 Task: Create a Python program to calculate the volume of a tetrahedron.
Action: Mouse moved to (74, 3)
Screenshot: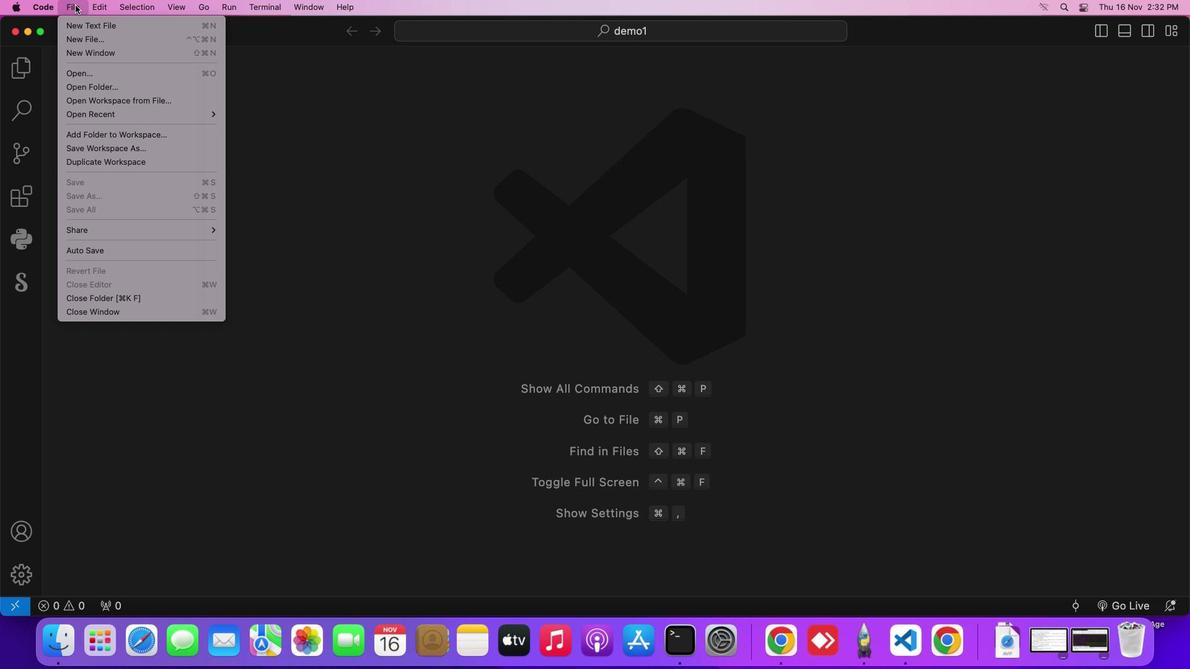 
Action: Mouse pressed left at (74, 3)
Screenshot: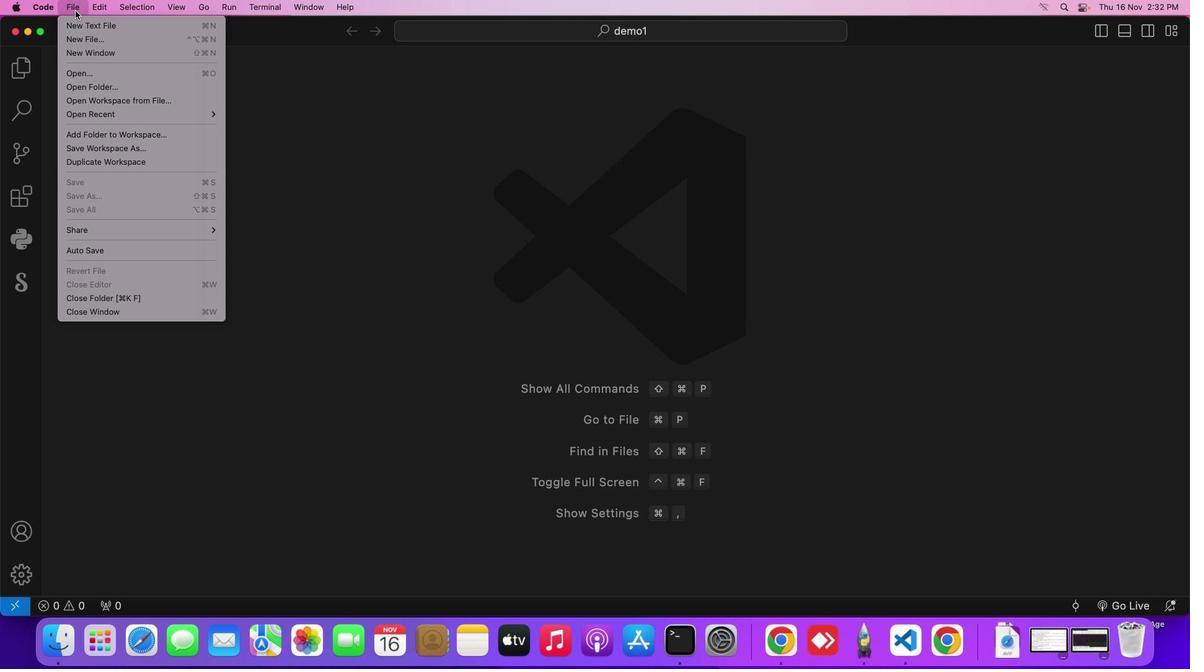 
Action: Mouse moved to (80, 22)
Screenshot: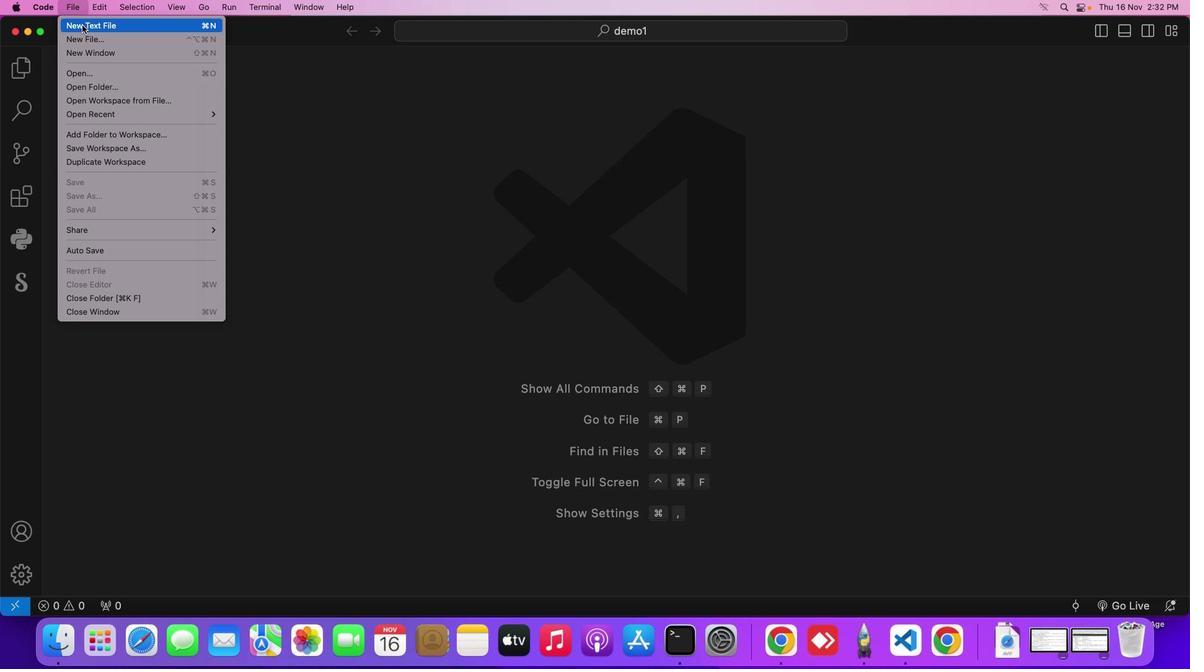
Action: Mouse pressed left at (80, 22)
Screenshot: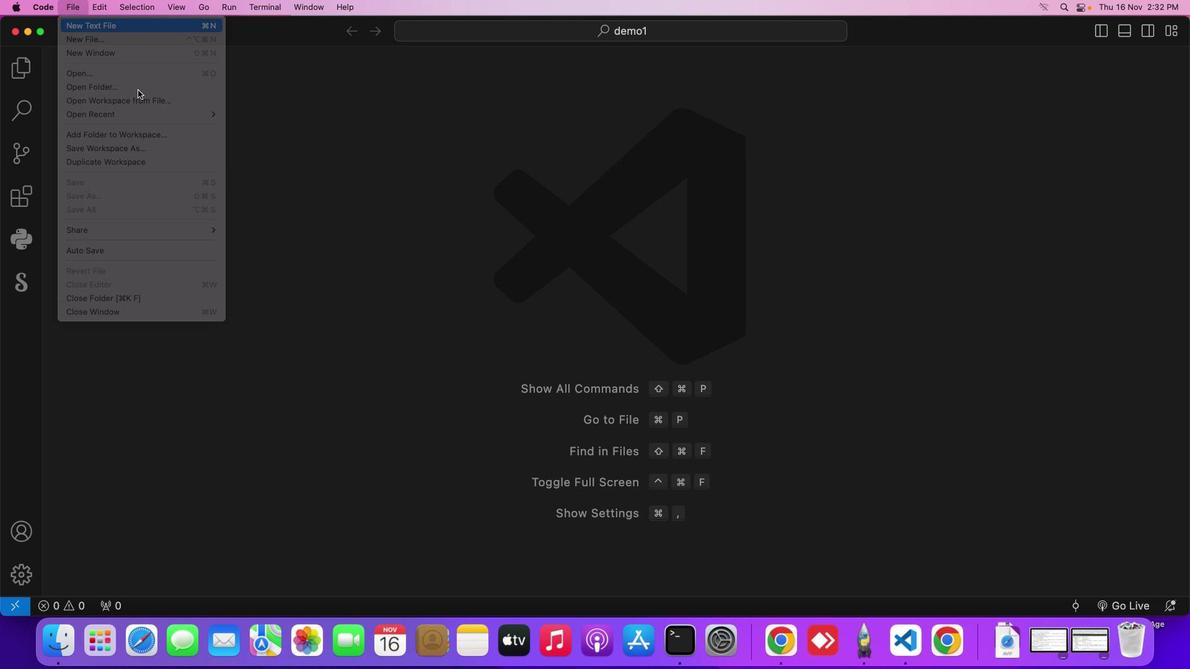 
Action: Mouse moved to (362, 254)
Screenshot: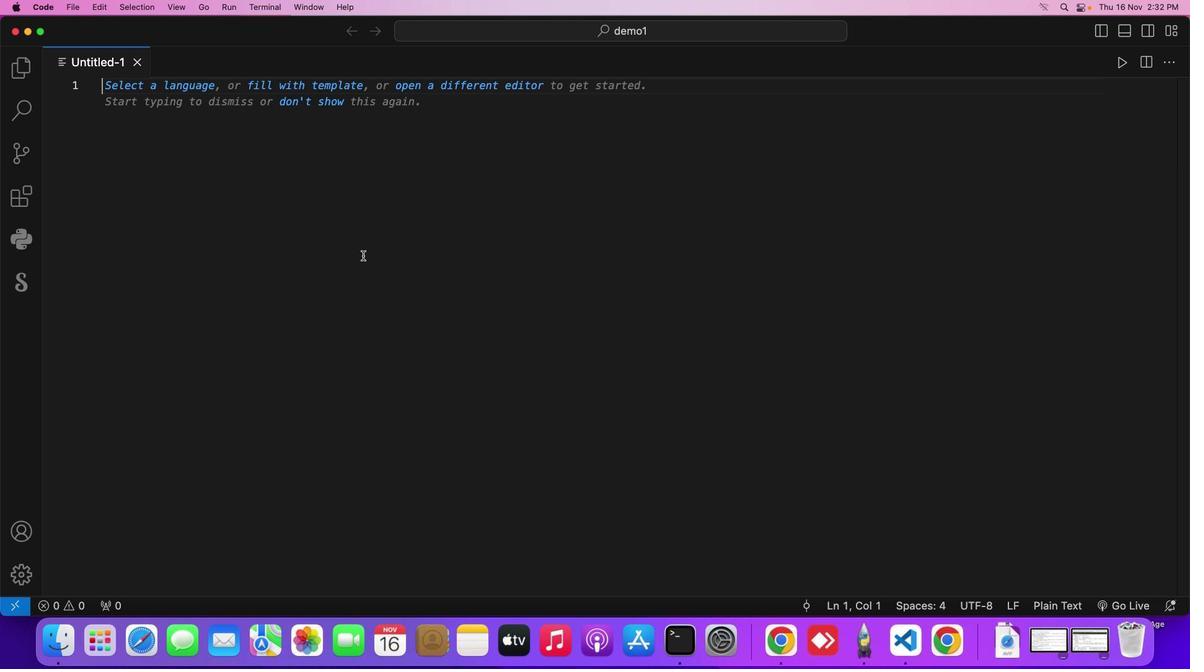 
Action: Key pressed 's'
Screenshot: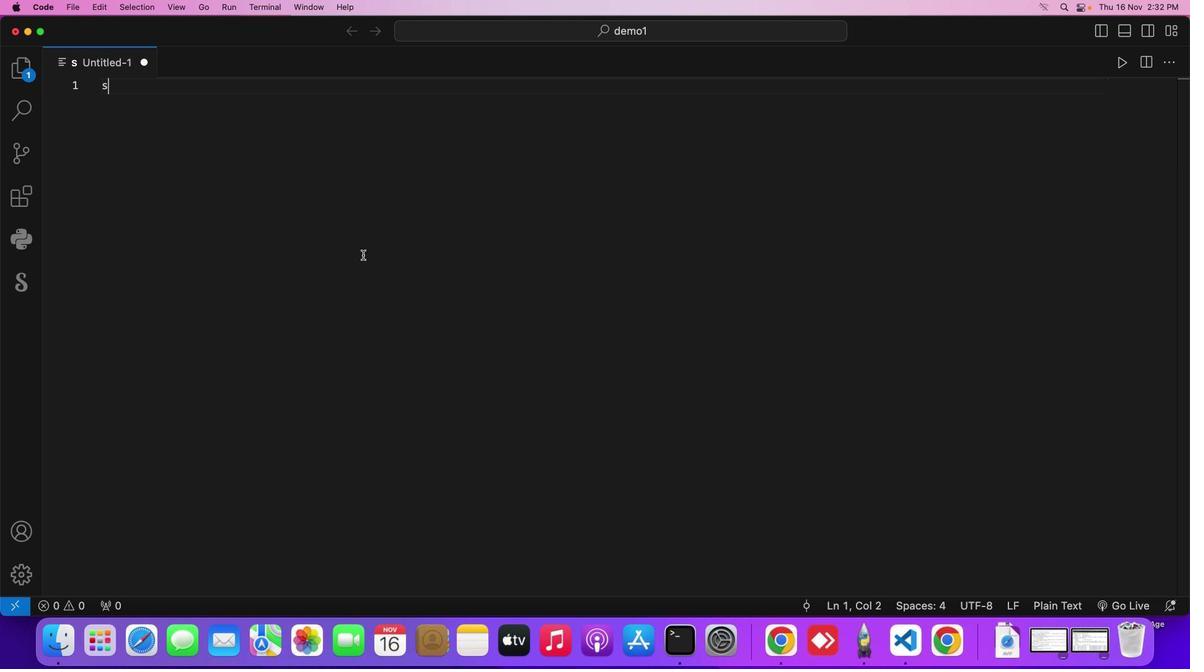 
Action: Mouse moved to (141, 59)
Screenshot: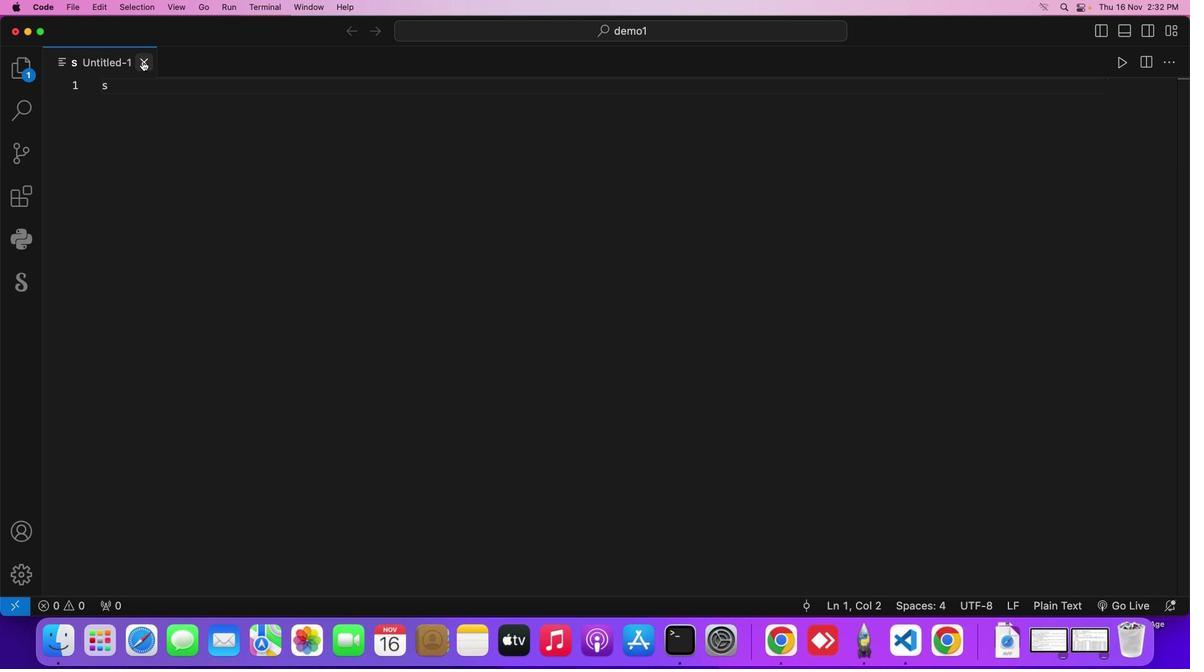 
Action: Mouse pressed left at (141, 59)
Screenshot: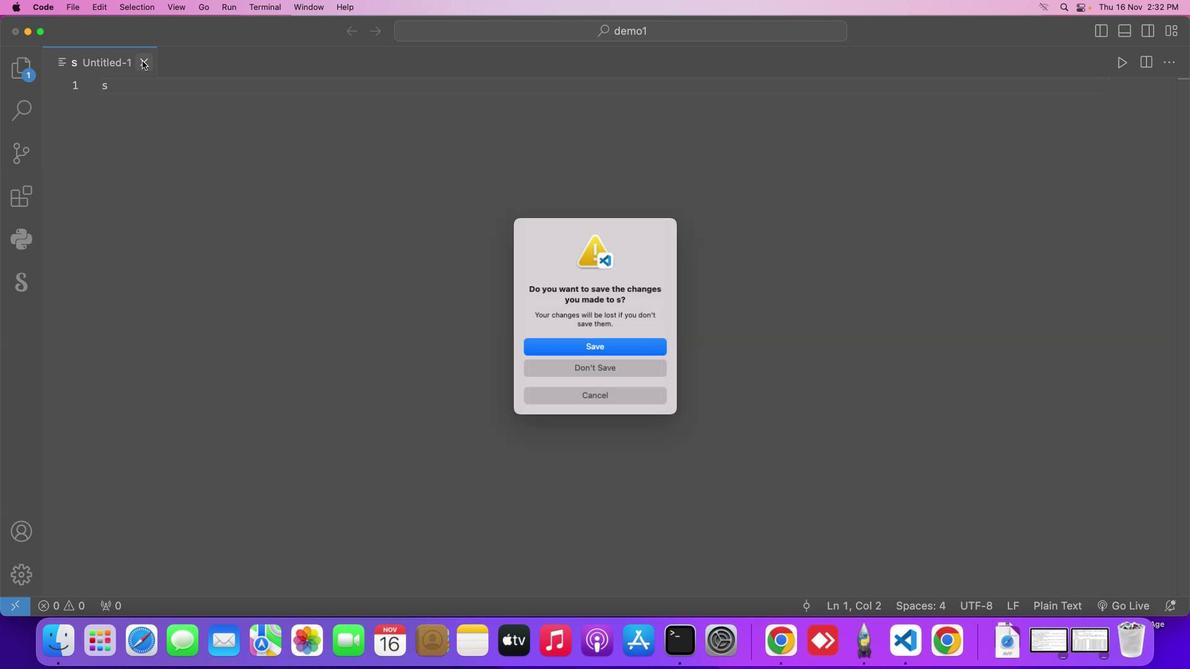 
Action: Mouse moved to (609, 365)
Screenshot: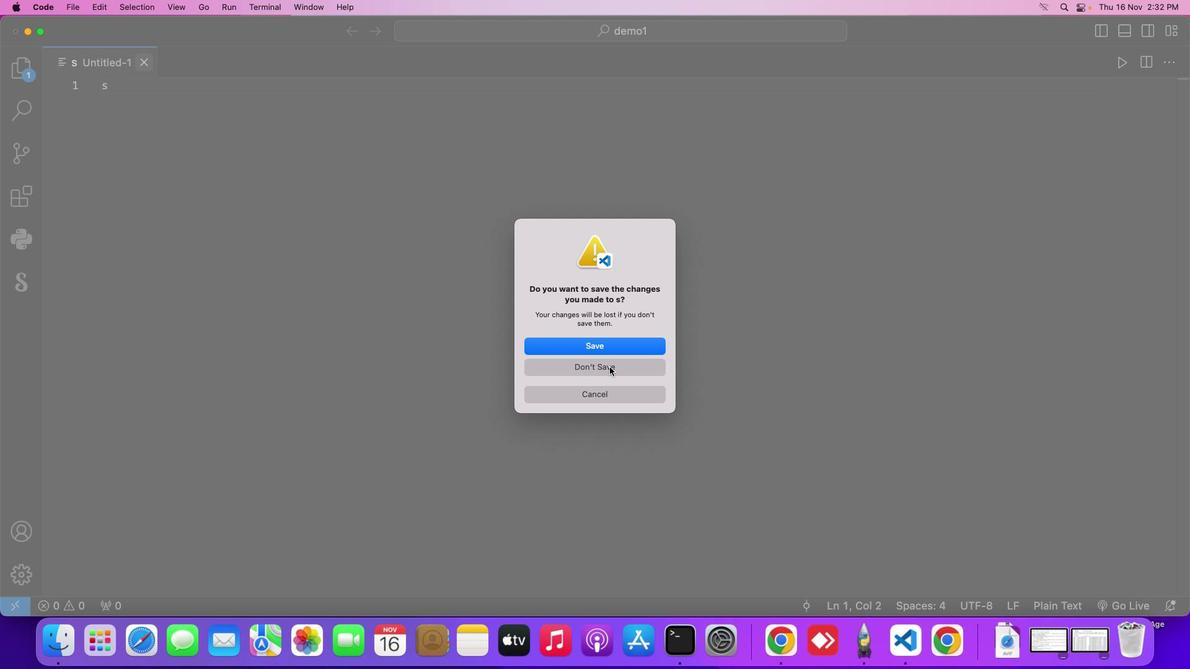 
Action: Mouse pressed left at (609, 365)
Screenshot: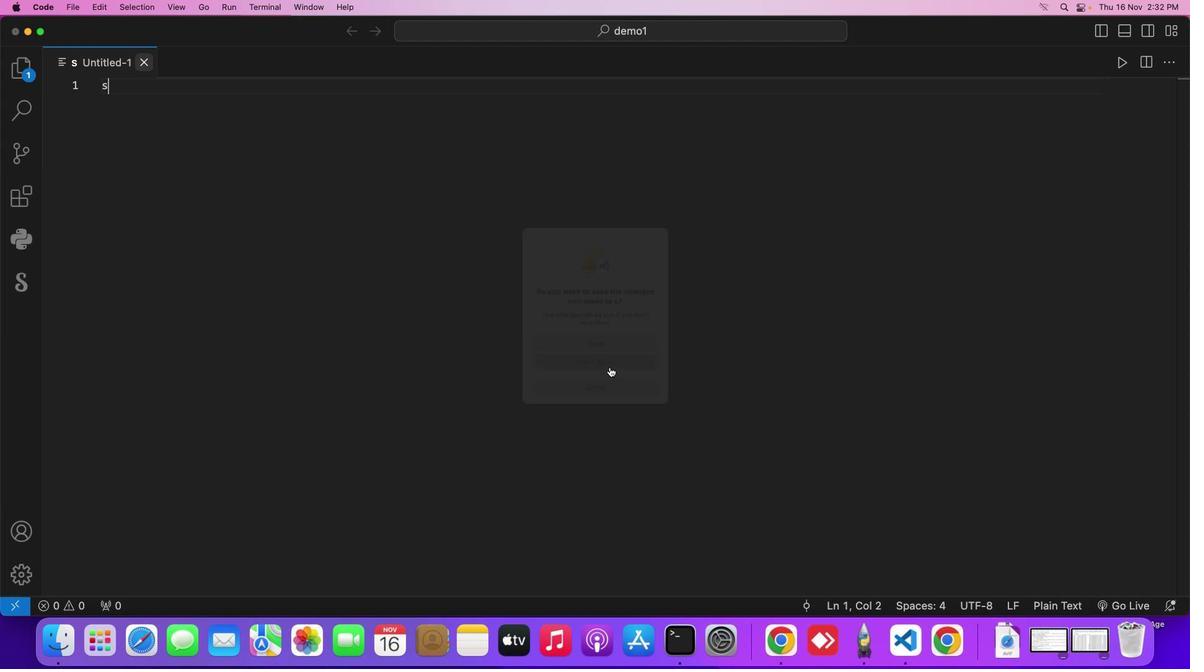 
Action: Mouse moved to (607, 364)
Screenshot: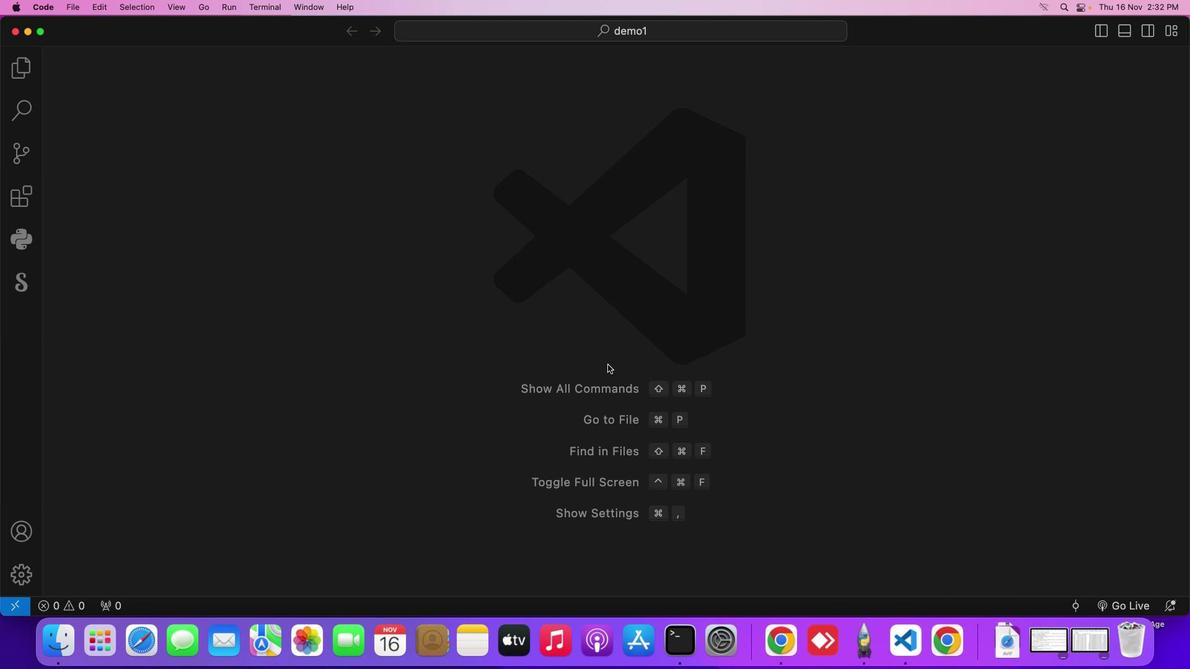
Action: Key pressed Key.cmd
Screenshot: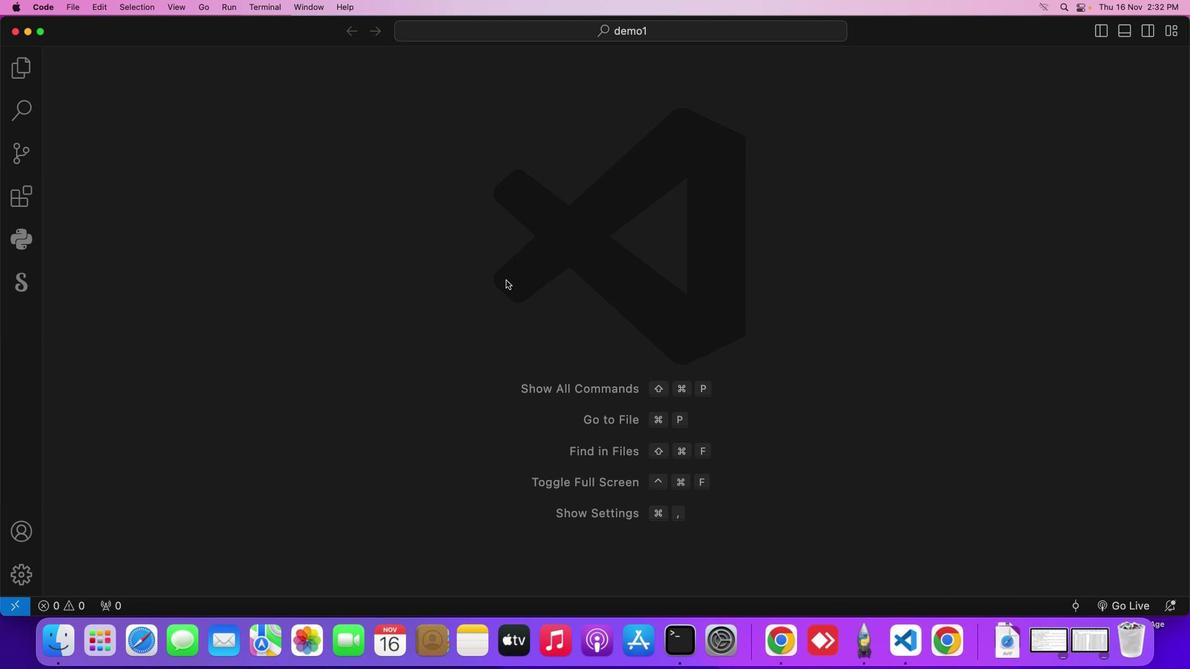 
Action: Mouse moved to (71, 6)
Screenshot: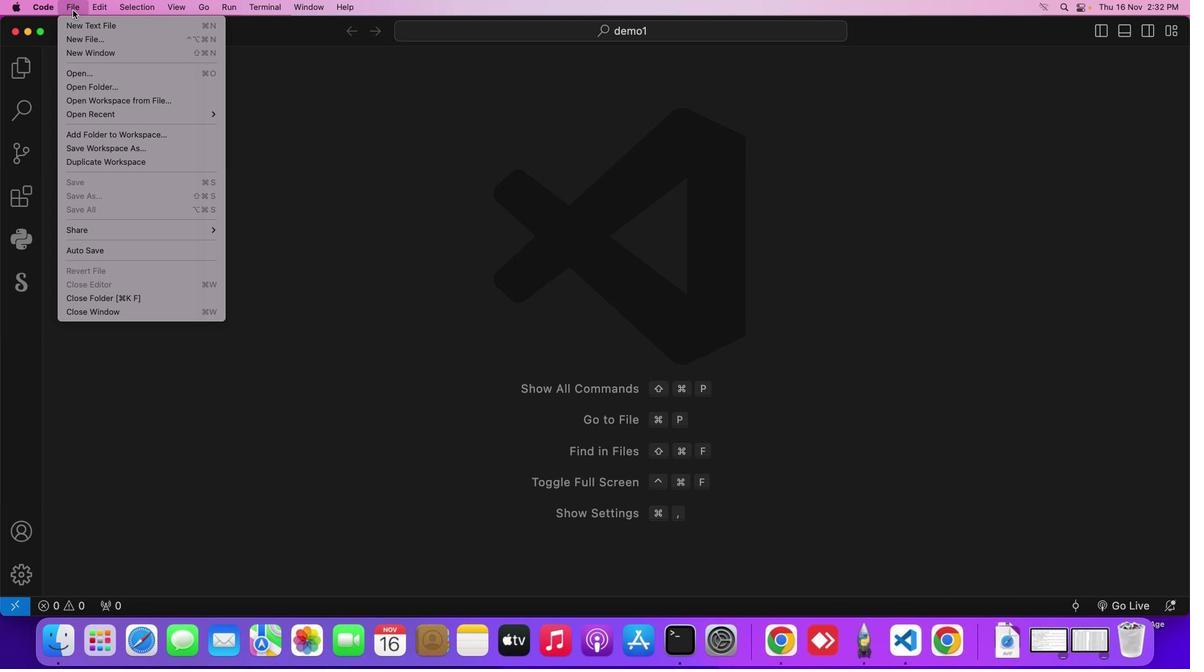 
Action: Mouse pressed left at (71, 6)
Screenshot: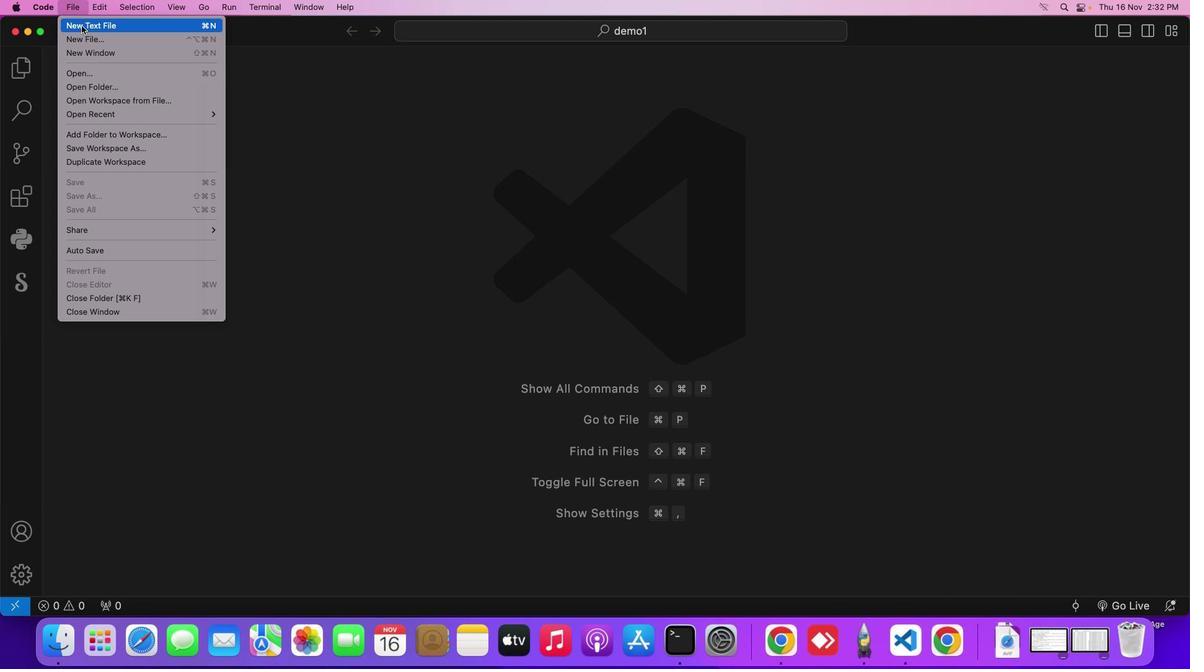 
Action: Mouse moved to (83, 21)
Screenshot: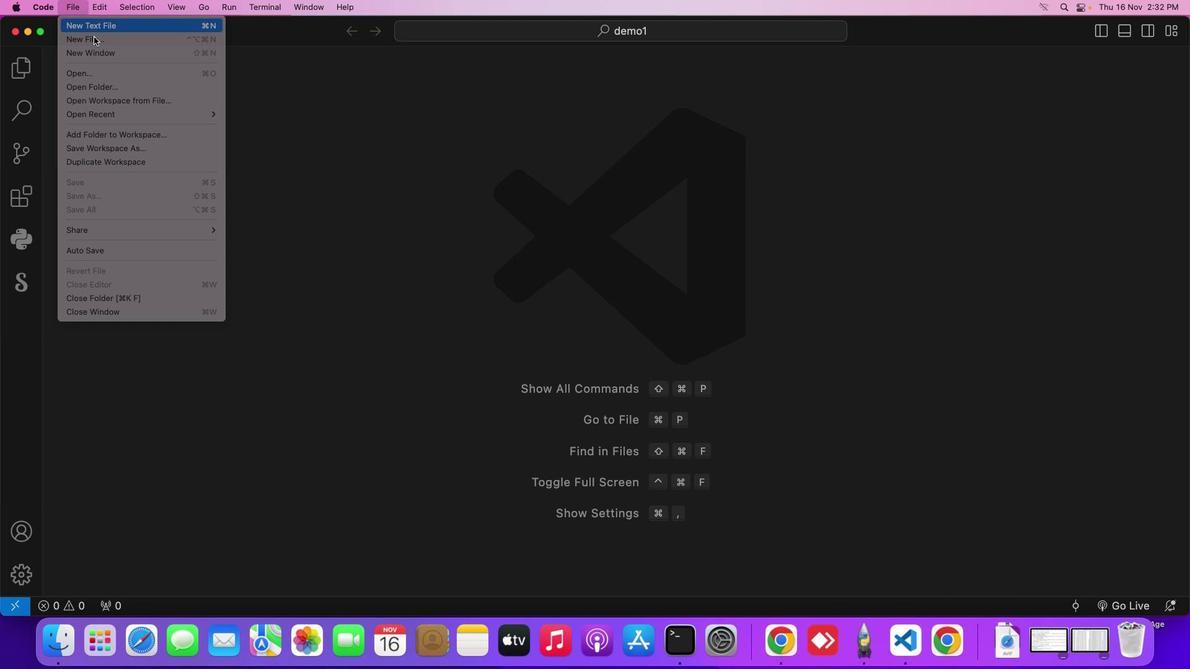 
Action: Mouse pressed left at (83, 21)
Screenshot: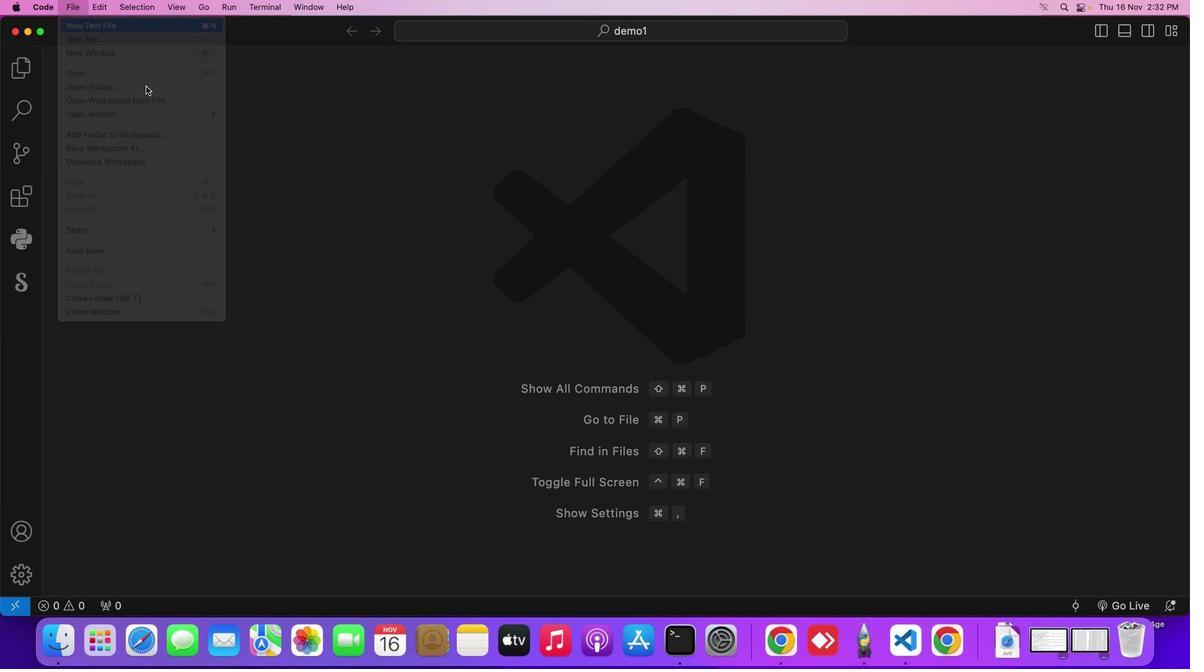 
Action: Mouse moved to (452, 249)
Screenshot: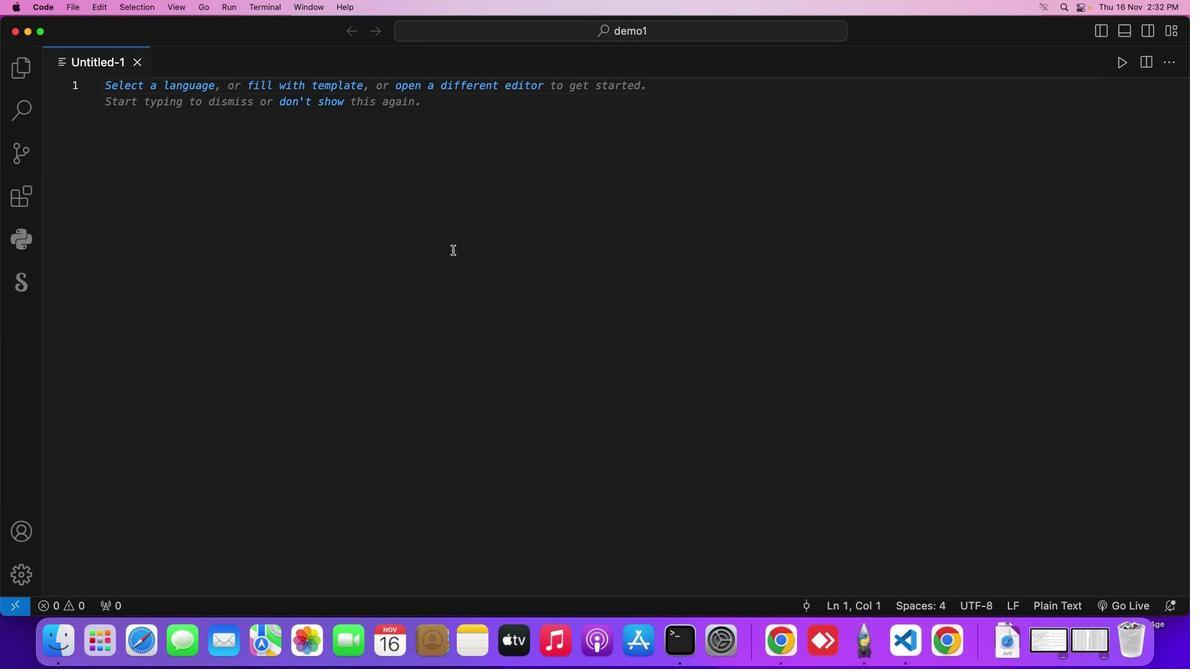 
Action: Key pressed Key.cmd
Screenshot: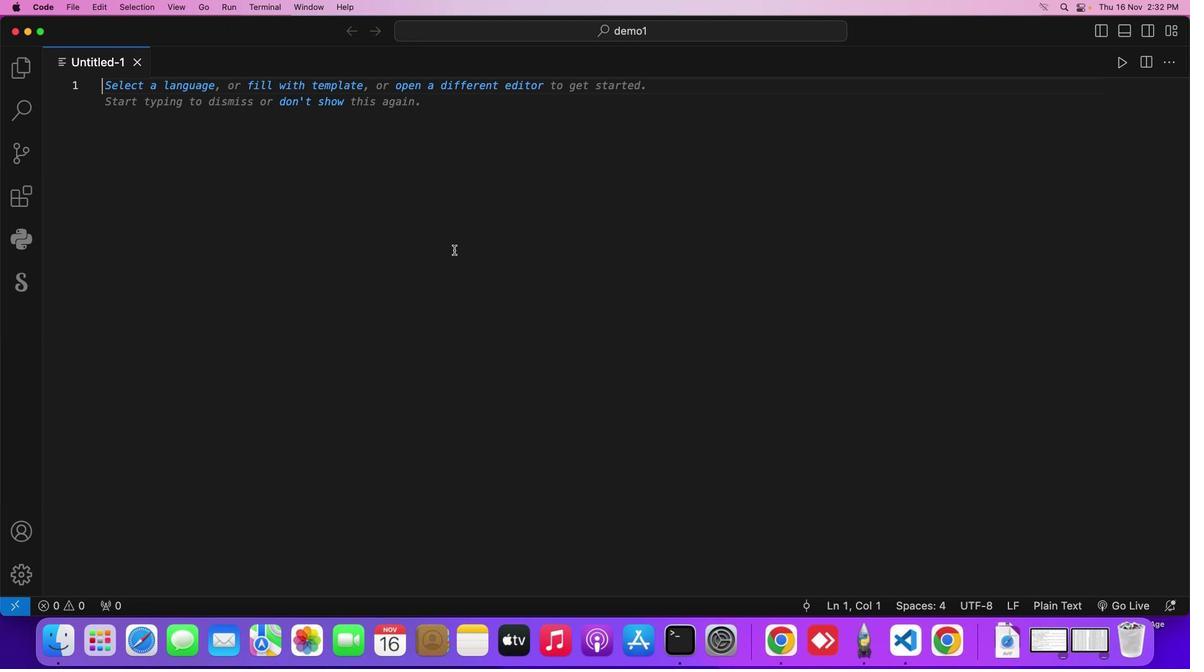 
Action: Mouse moved to (453, 248)
Screenshot: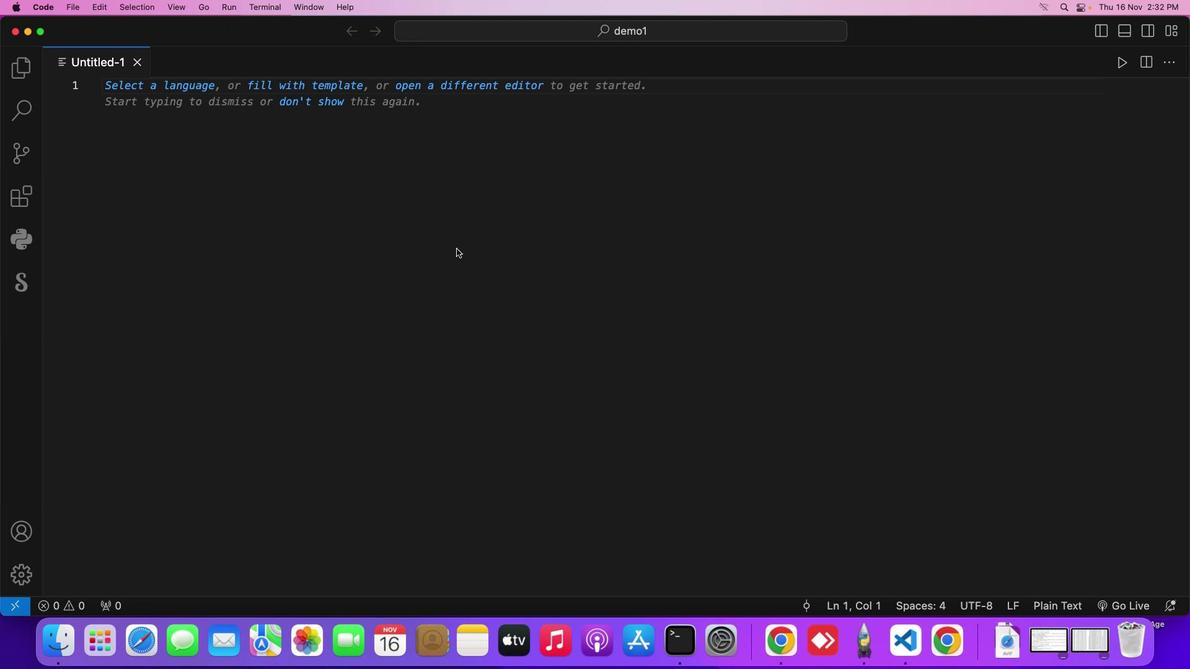 
Action: Key pressed 's'
Screenshot: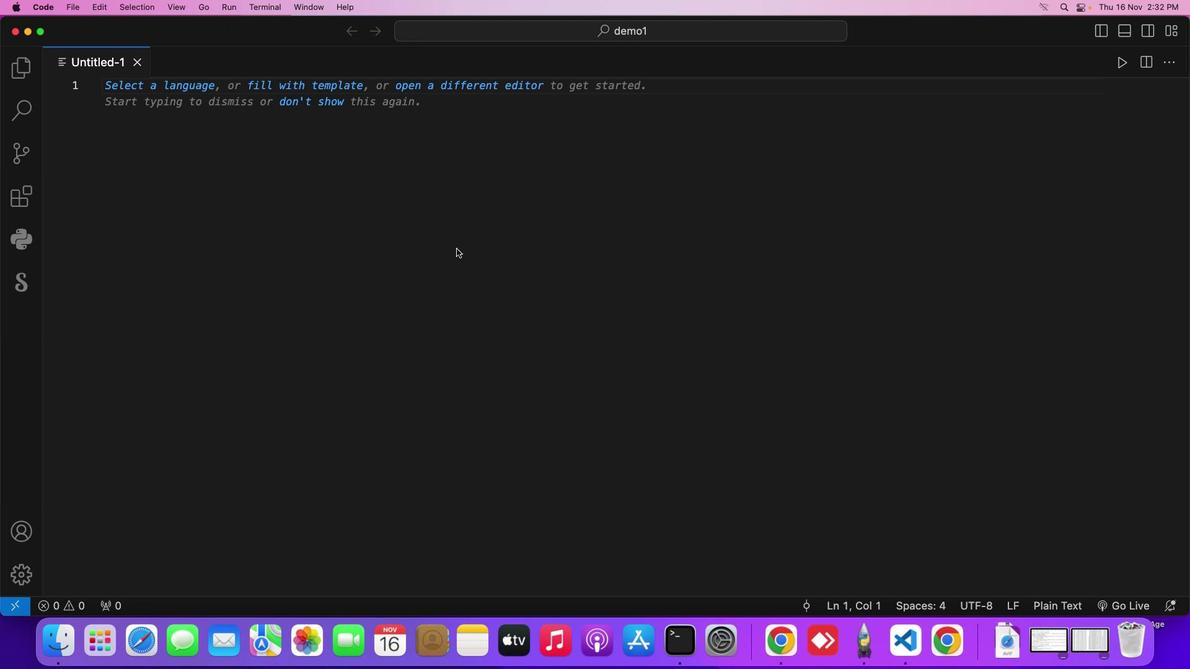
Action: Mouse moved to (614, 253)
Screenshot: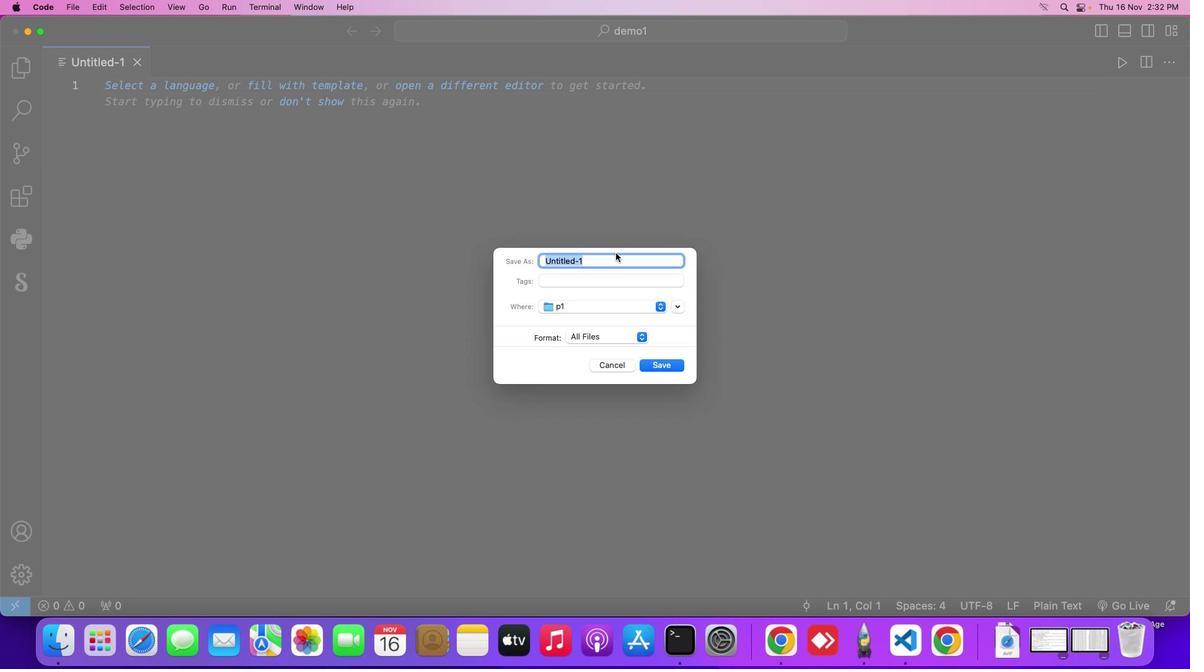 
Action: Mouse pressed left at (614, 253)
Screenshot: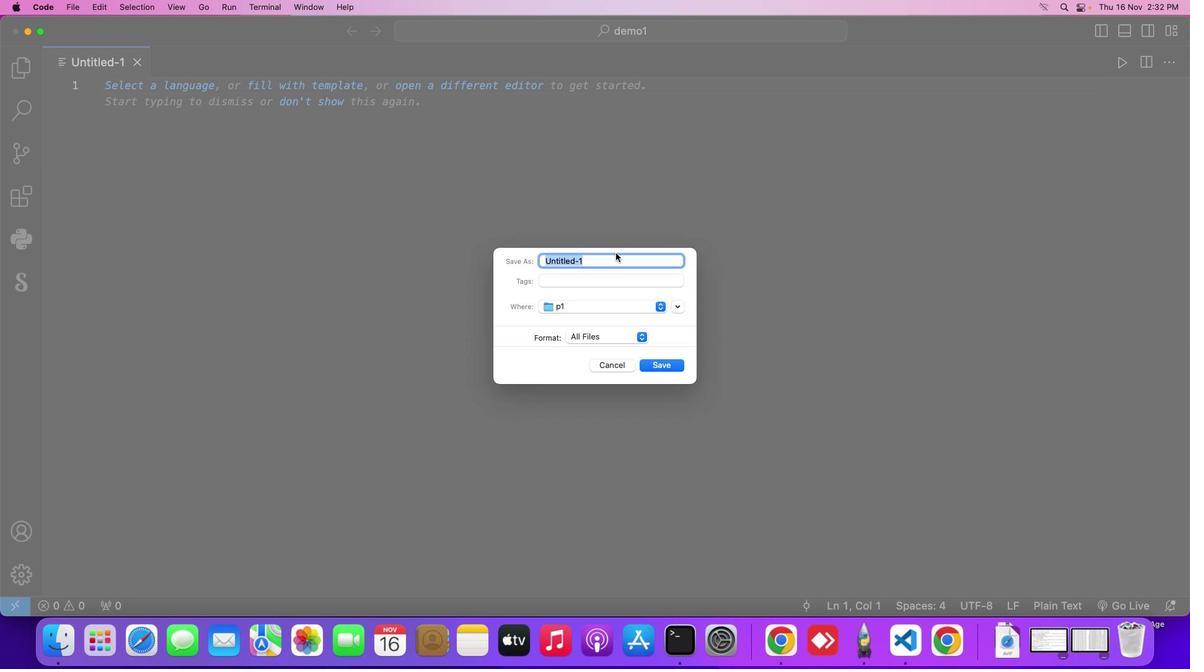 
Action: Mouse moved to (614, 251)
Screenshot: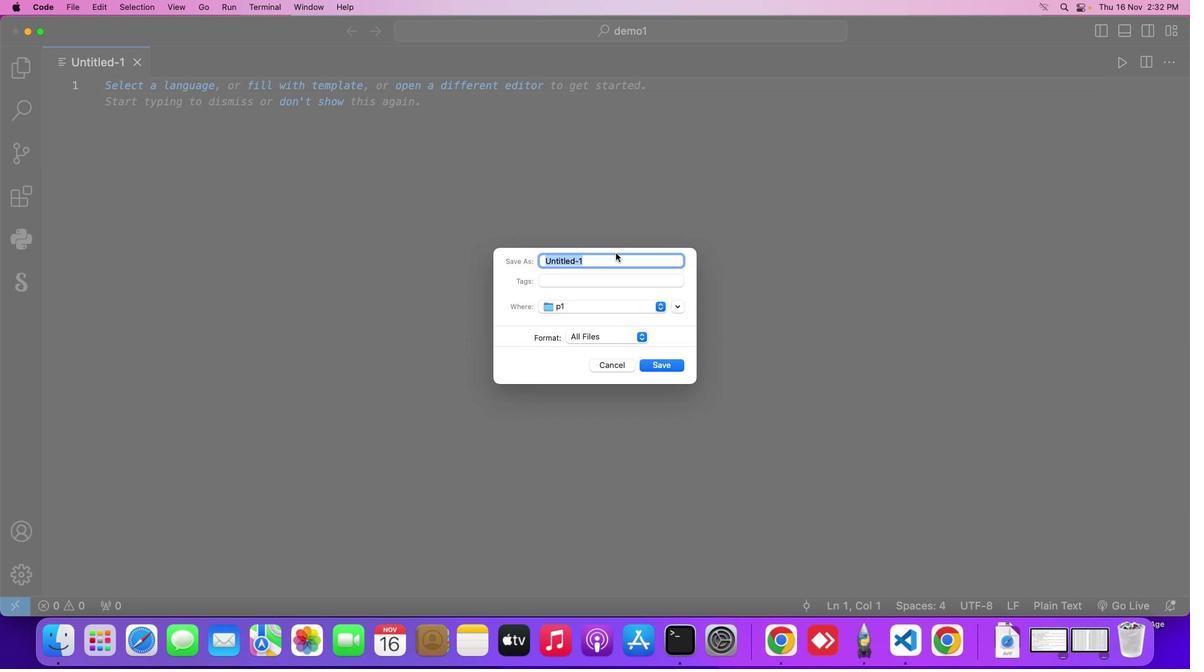 
Action: Key pressed Key.backspaceKey.backspaceKey.backspaceKey.backspaceKey.backspaceKey.backspaceKey.shift_r'D''e''m''o''p''t''.''m'Key.backspace'p''y'Key.enter'f'Key.backspace'i''m''p''o''r''t'Key.space'm''a''t''h'Key.enterKey.enterKey.enter'd''e''f'Key.space't''e''t''r''a''h''e''d''r''o''n'Key.shift_r'_''v''o''l''u''m''e'Key.shift_r'(''s''i''d''e'Key.shift_r'_''l''e''n''g''t''h'Key.rightKey.shift_r':'Key.enterKey.enter'c''a''l''u''l''a''t''e'Key.backspaceKey.backspaceKey.backspaceKey.backspaceKey.backspaceKey.backspaceKey.backspaceKey.backspaceKey.backspaceKey.backspaceKey.shift_r'"'Key.rightKey.shift_r'"'Key.rightKey.rightKey.rightKey.backspaceKey.backspaceKey.backspaceKey.enter'c''a''l''c''u''l''a''t''e'Key.space't''h''e'Key.space'v''o''l''u''m''e'Key.space'o''f'Key.space'a'Key.space't''e''t''r''a''h''e''d''r''o''n''.'Key.enterKey.enter'p''a''r''a''m'Key.backspaceKey.backspaceKey.backspaceKey.backspaceKey.backspaceKey.shift_r'P''a''r''a''m''e''r''t''e''r''s'Key.shift_r':'Key.enter'-''s''i''d'Key.backspaceKey.backspaceKey.backspaceKey.space's''i''d''e'Key.shift_r'_''l''e''n''g''t''h'Key.spaceKey.shift_r'(''f''l''o''a''t'Key.rightKey.shift_r':'Key.spaceKey.shift_r'L''e''g''t''h'Key.space'o''f'Key.space'o''n''e'Key.space's''i''d''e'Key.space'o''f'Key.space't''h''e'Key.space't''e''t''r''a''h''e''d''r''o''n''.'Key.enterKey.enter'r''e''t''u''r''n''s'';'Key.backspaceKey.shift_r':'Key.enter'-''-'Key.backspaceKey.space'f''l''o''a''t'Key.shift_r':'Key.space'c'Key.backspaceKey.shift_r'V''o''l''u''m''e'Key.space'o''f'Key.space't''h''e'Key.space't''e''t''r''a''h''e''d''r''o''n''.'Key.enterKey.shift_r'"''"''"'Key.enter'v''o''l''u''m''e'Key.space'='Key.spaceKey.shift_r'(''s''i''d''e'Key.shift_r'_''l''e''n''g''t''h'Key.spaceKey.shift_r'*''*'Key.space'3'Key.rightKey.space'/'Key.spaceKey.shift_r'(''6'Key.spaceKey.shift_r'*'Key.space'm''a''t''h''.''s''q''r''t'Key.shift_r'(''2'Key.rightKey.rightKey.enter'r''e''t''u''r''n'Key.space'v''o''l''u''m''e'Key.enterKey.enterKey.enter'/'Key.backspaceKey.shift_r'#'Key.spaceKey.shift_r'E''x''a''m''p''l''l'Key.backspace'e'Key.spaceKey.backspaceKey.shift_r':'Key.space'c''a''l''c''u''l''a''t''e'Key.space't''h''e'Key.space'v''o''l''u''m''e'Key.space'o''f'Key.space'a'Key.space't''e''t''r''a''h''e''d''r''o''n'Key.space'w''i''t''h'Key.backspaceKey.backspaceKey.backspaceKey.backspaceKey.enter's''i''d''e'Key.shift_r'_''l''e''n''g''t''h'Key.space'='Key.space'5'Key.enter'r''e''s''u''l''t'Key.space'='Key.space't''e''t''r''a''h''e''d''r''o''n'Key.shift_r'_''v''o''l''u''m''e'Key.shift_r'(''s''i''d''e'Key.shift_r'_''l''e''n''f''t'Key.backspaceKey.backspace'g''t''h'Key.rightKey.enter'p''r''i''n''t'Key.shift_r'(''f'Key.shift_r'"'Key.shift_r'T''h''e'Key.space'v''o''l''u''m''e'Key.space'o''f'Key.space't''h''e'Key.space't''e''t''r''a''h''e''d''r''o''n'Key.spaceKey.shift_r'{''s''i''d''e'Key.shift_r'_''l''e''n''g''t''h'Key.rightKey.space'i''s'Key.spaceKey.backspaceKey.shift_r':'Key.spaceKey.shift_r'{''r''e''s''u''l''t'Key.shift_r':''.''2''d'Key.backspace'f'Key.rightKey.rightKey.rightKey.enterKey.enter
Screenshot: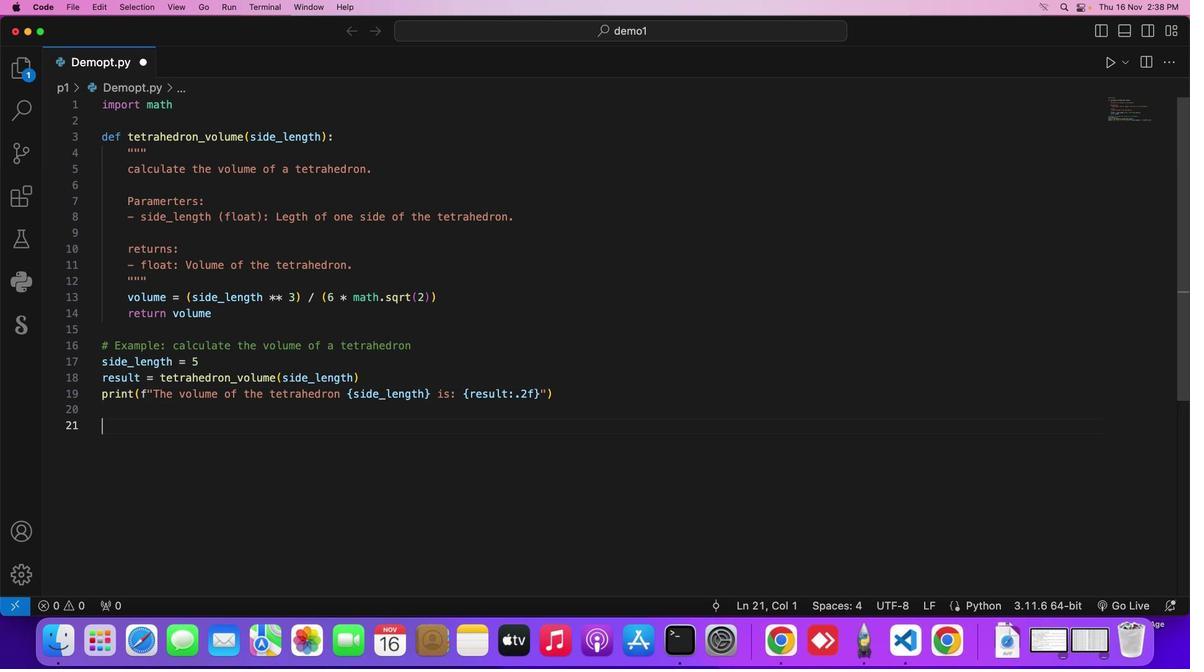 
Action: Mouse moved to (1085, 81)
Screenshot: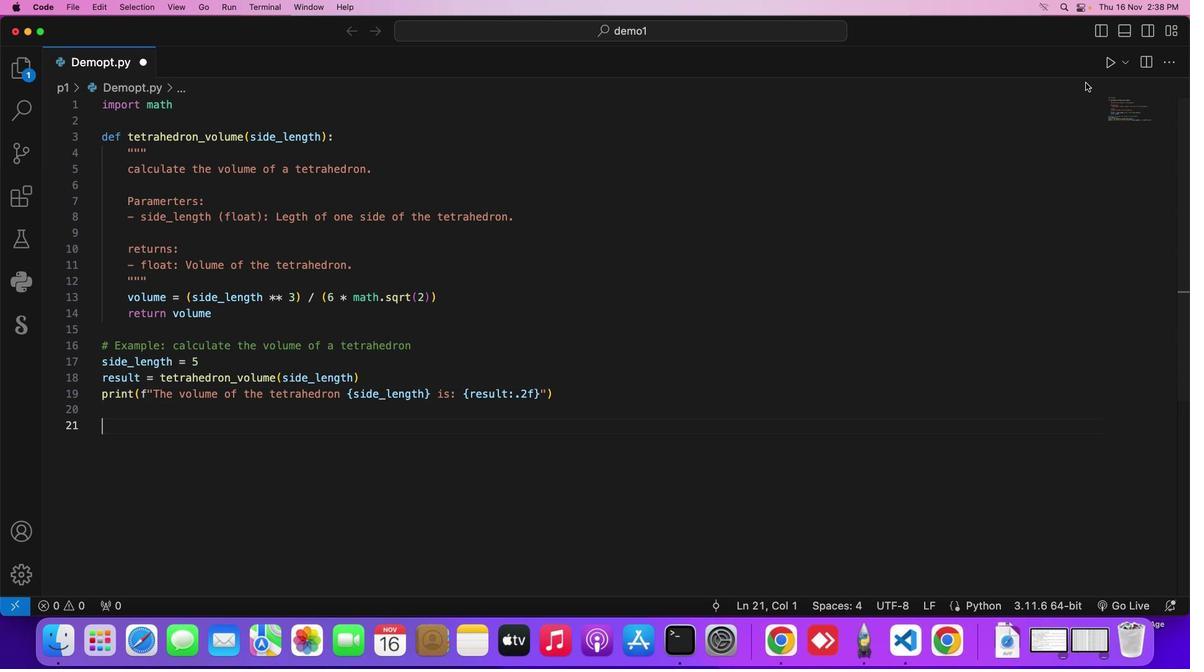 
Action: Key pressed Key.cmd
Screenshot: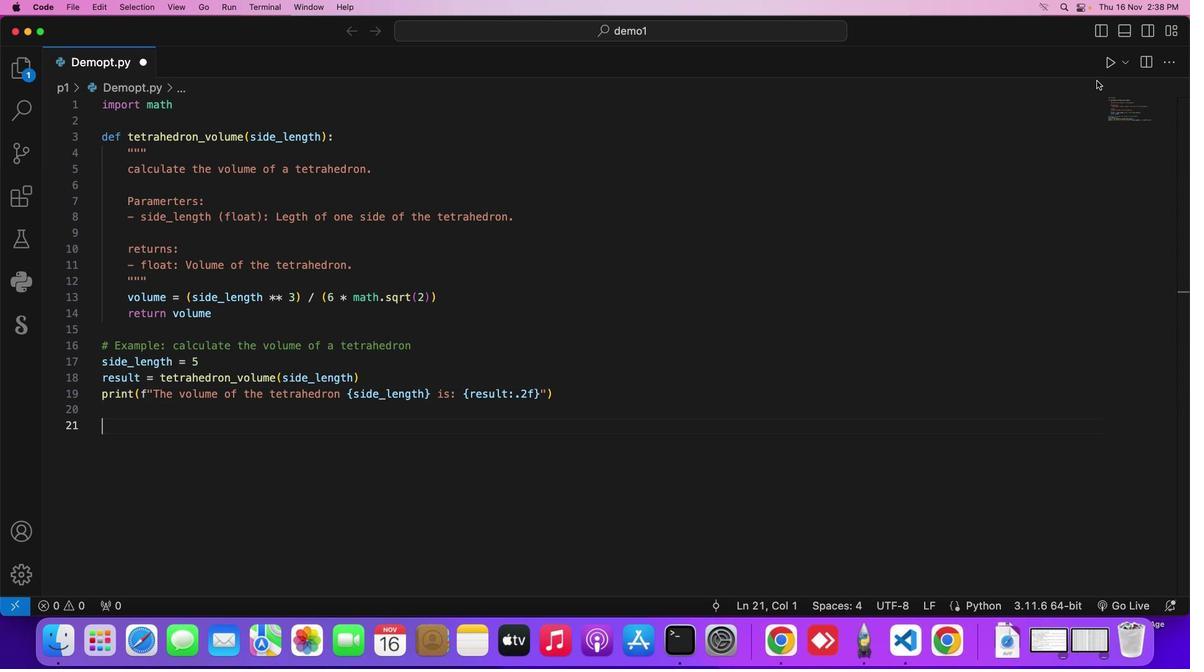 
Action: Mouse moved to (1095, 80)
Screenshot: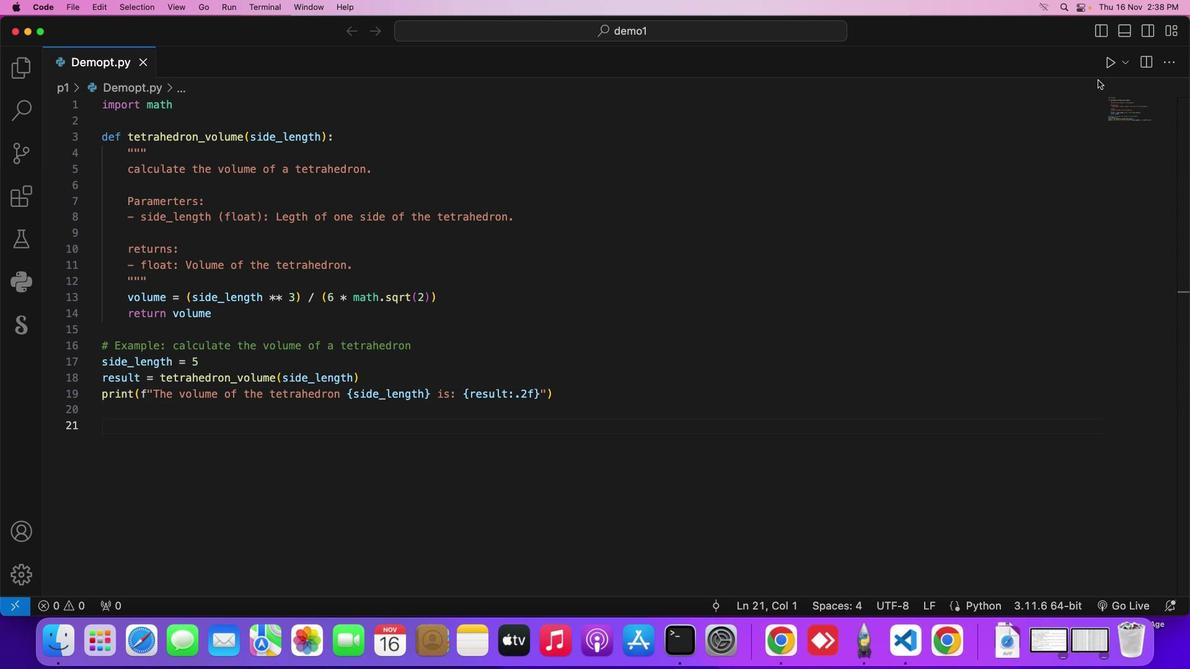 
Action: Key pressed 's'
Screenshot: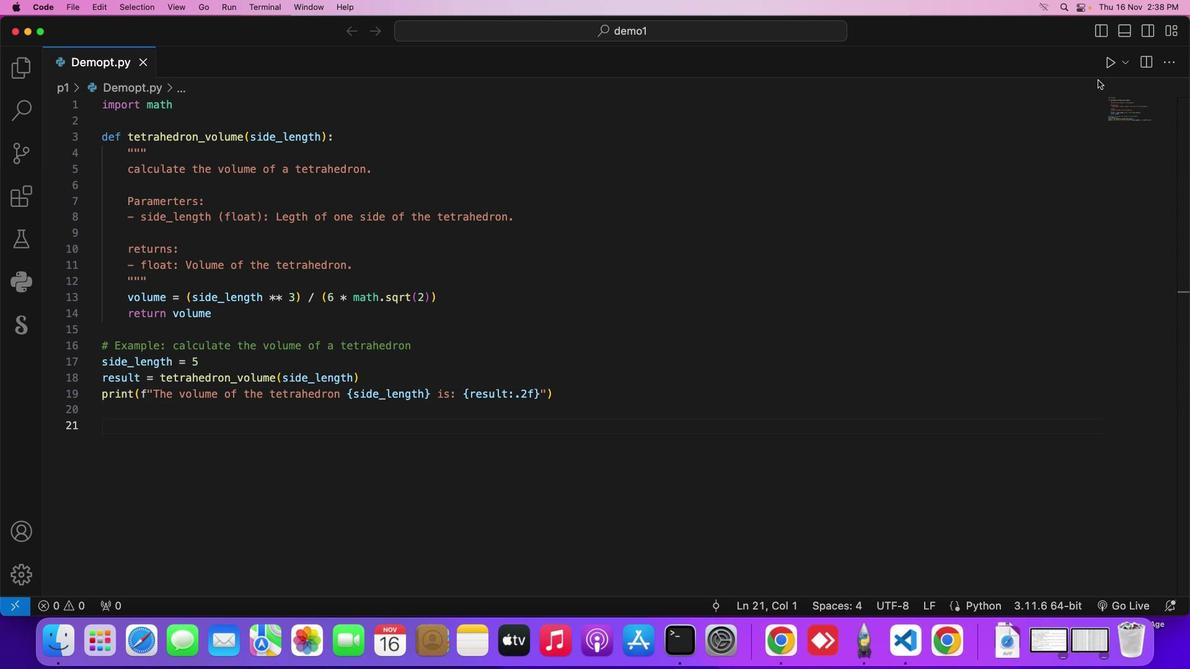 
Action: Mouse moved to (1099, 77)
Screenshot: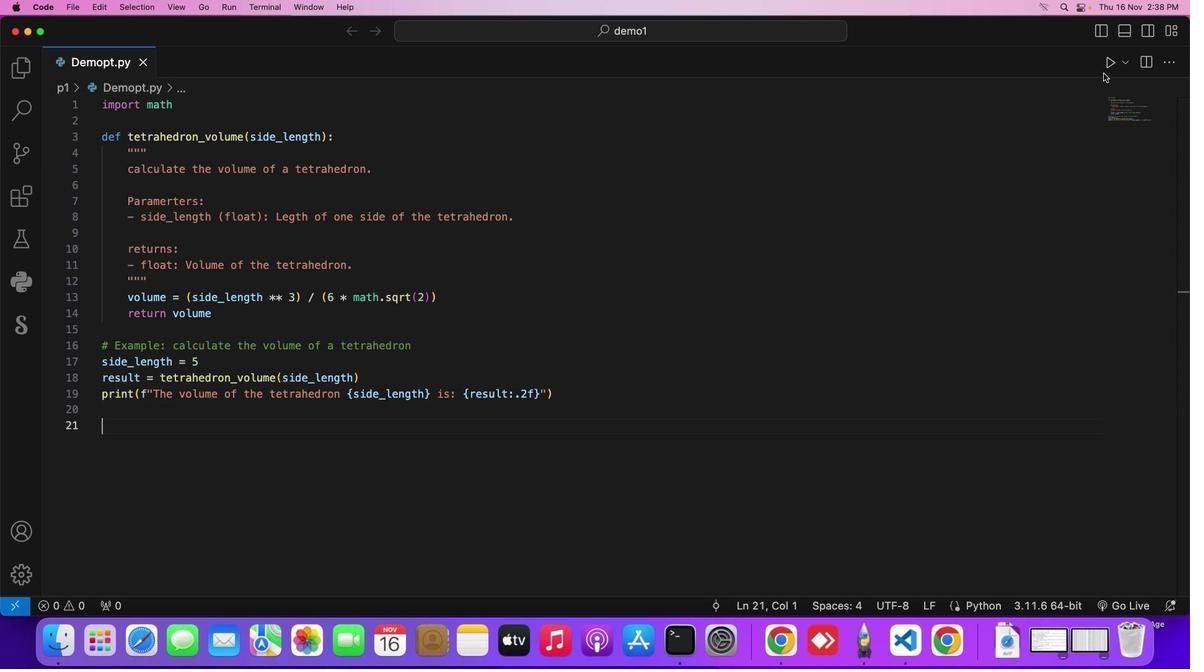 
Action: Key pressed Key.cmd
Screenshot: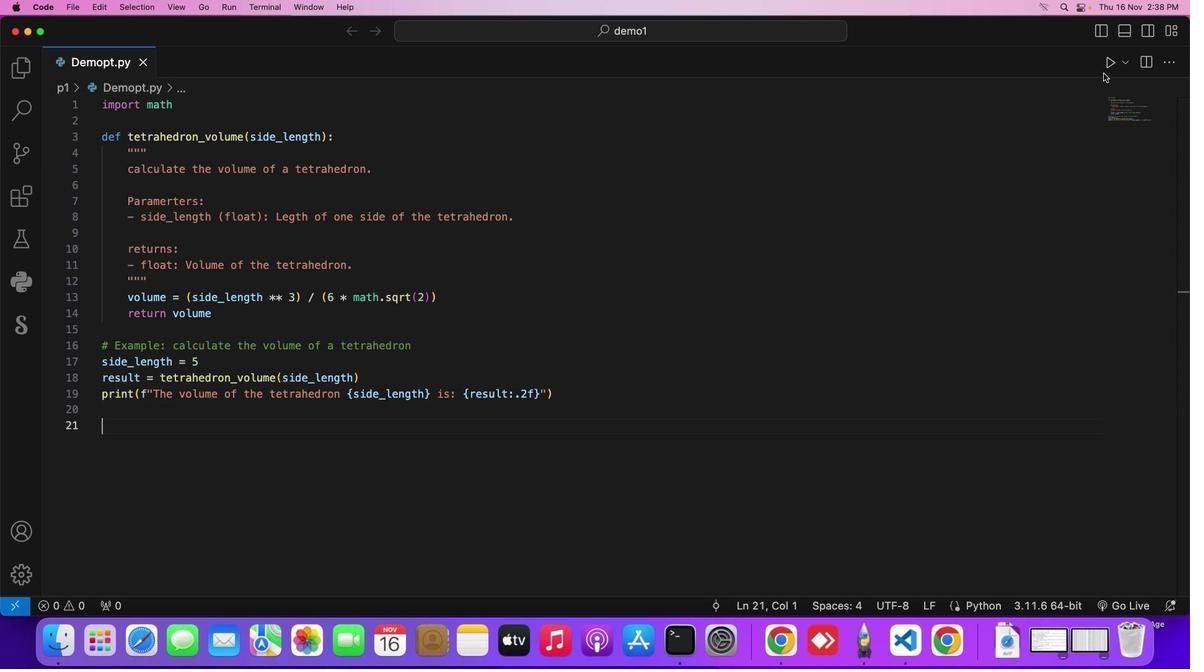 
Action: Mouse moved to (1103, 71)
Screenshot: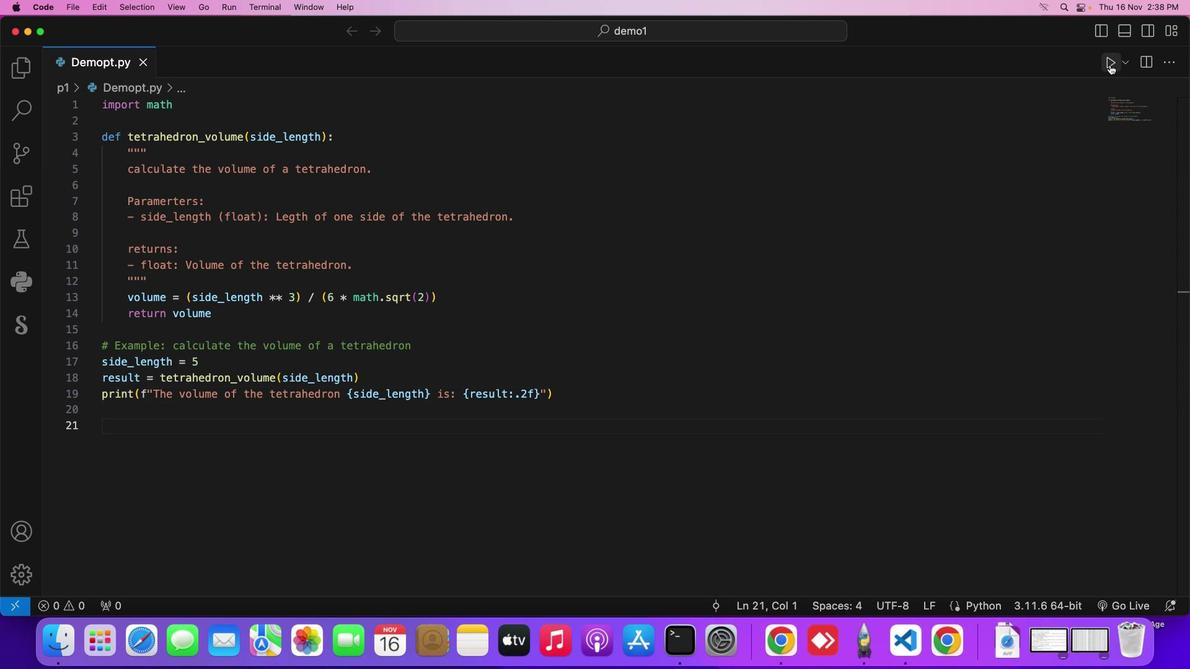 
Action: Key pressed 's'
Screenshot: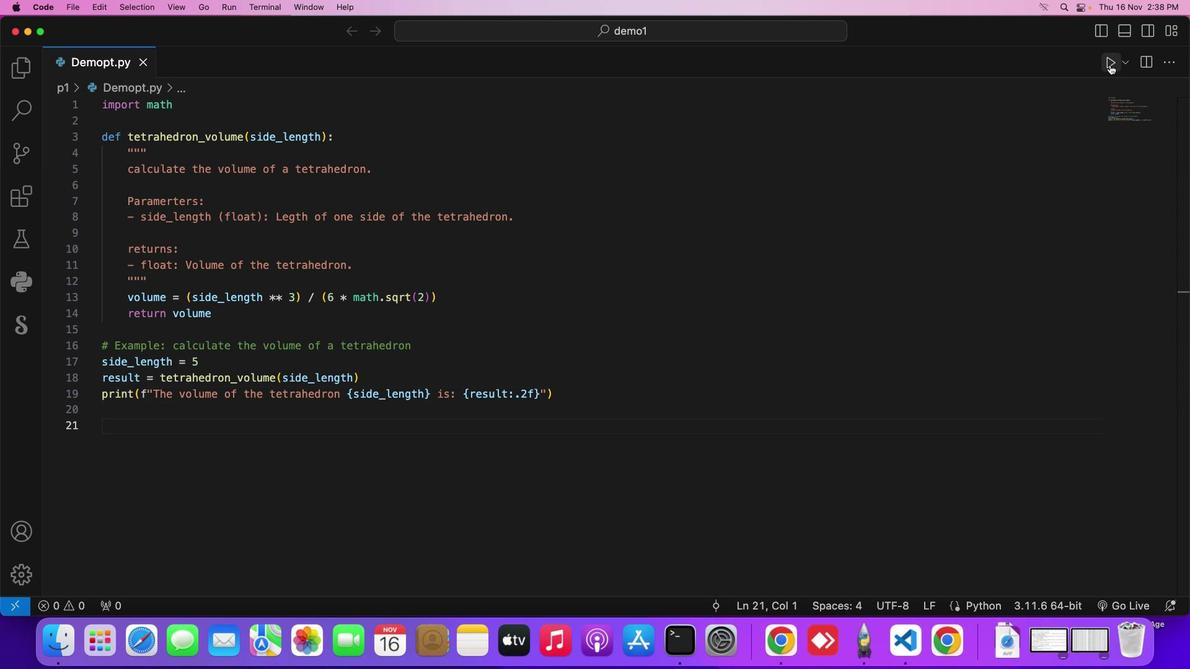 
Action: Mouse moved to (1109, 63)
Screenshot: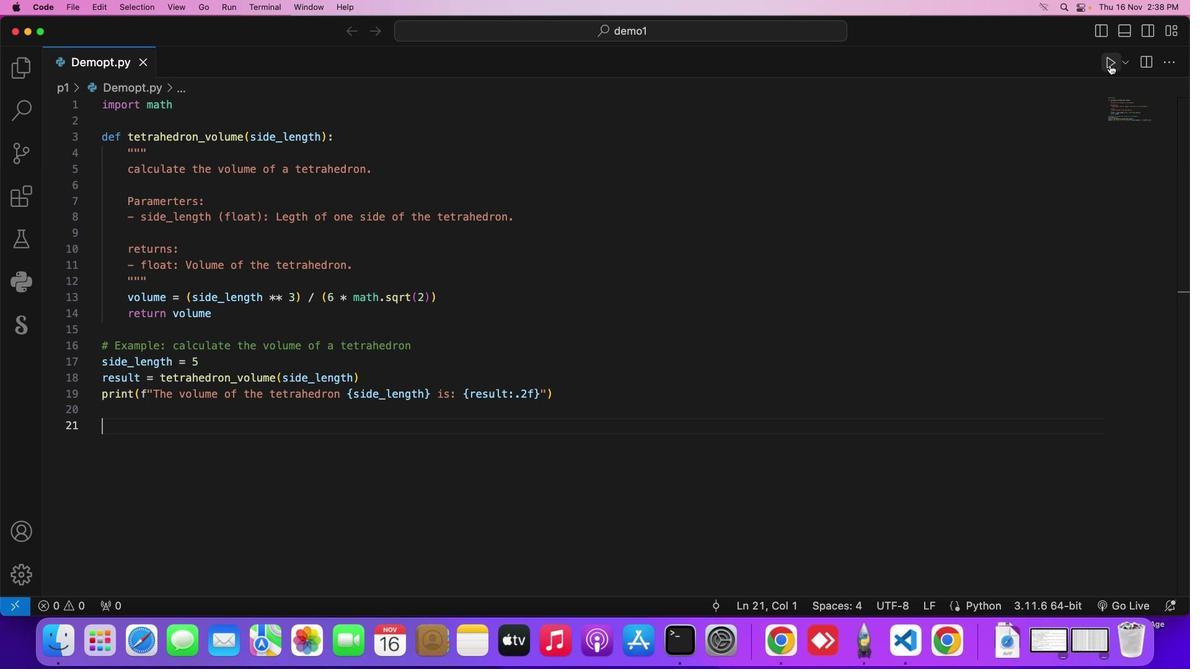 
Action: Key pressed Key.cmd's'
Screenshot: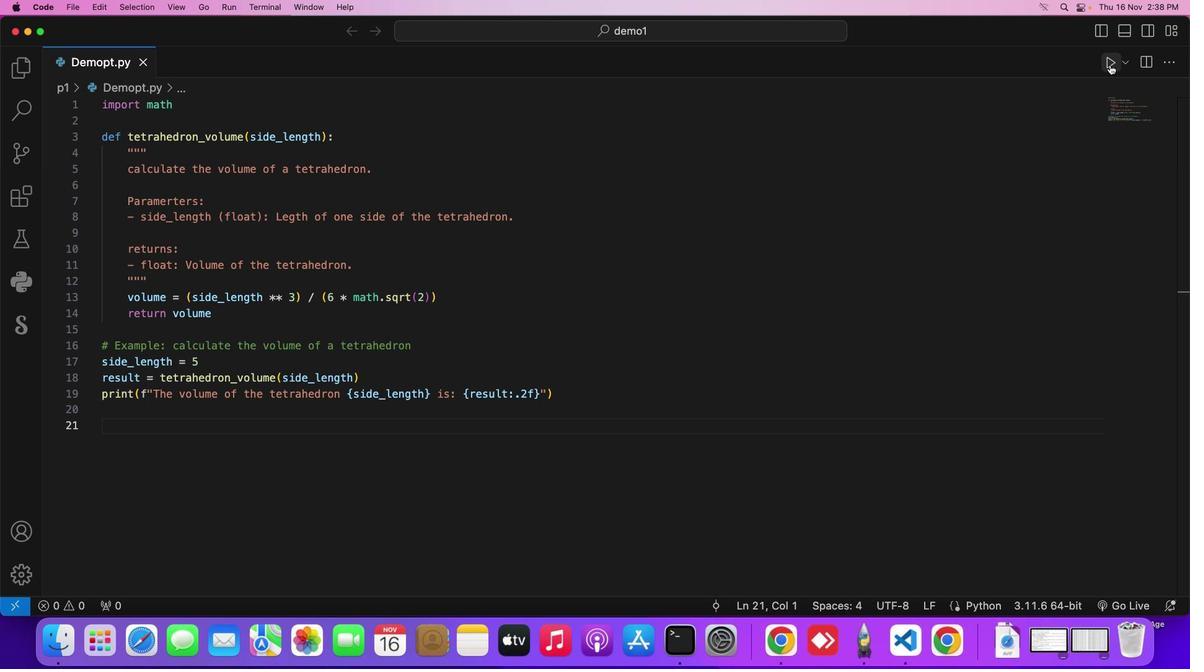 
Action: Mouse pressed left at (1109, 63)
Screenshot: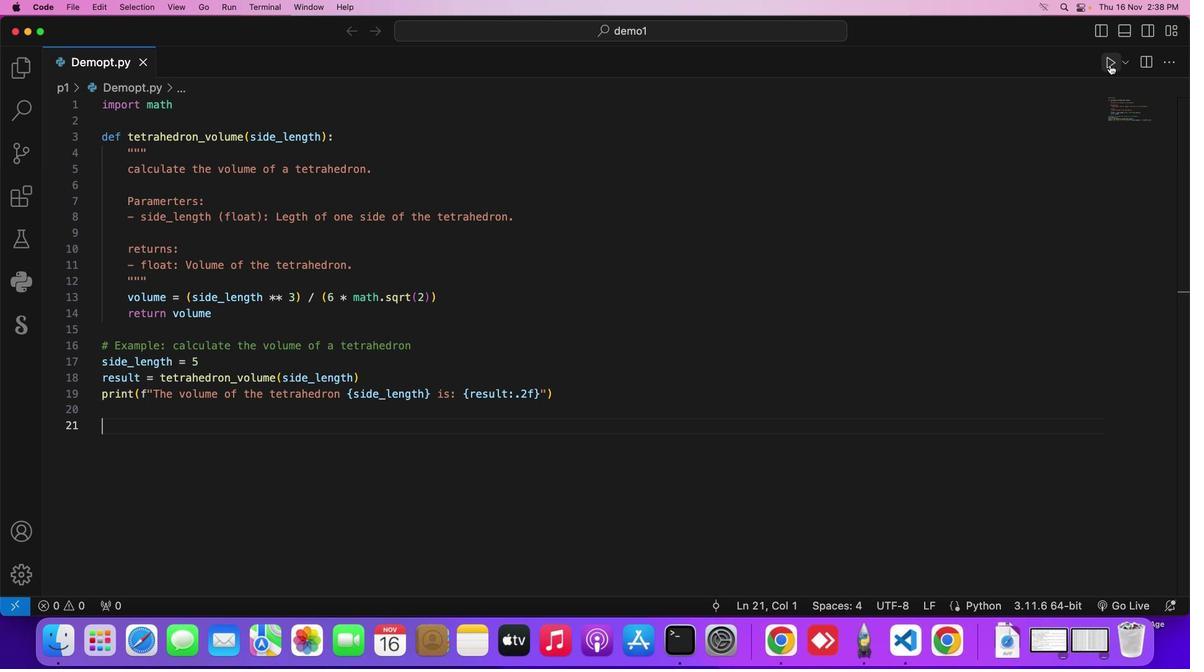 
Action: Mouse moved to (334, 460)
Screenshot: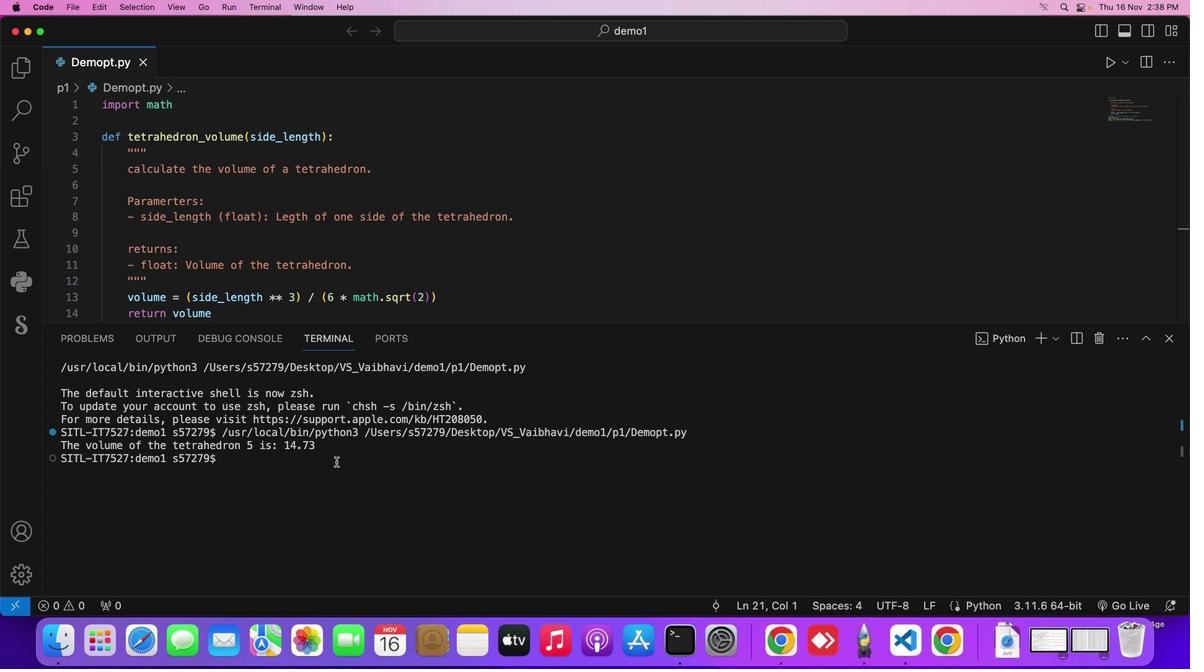 
